 Task: Search Round Trip flight tickets for 1 adult, 1 infant in seat, in Economy from Miami to Cancun to travel on 11-Dec-2023. Cancun to Miami on 26-Dec-2023. Look for the cheapest flights.
Action: Mouse moved to (335, 292)
Screenshot: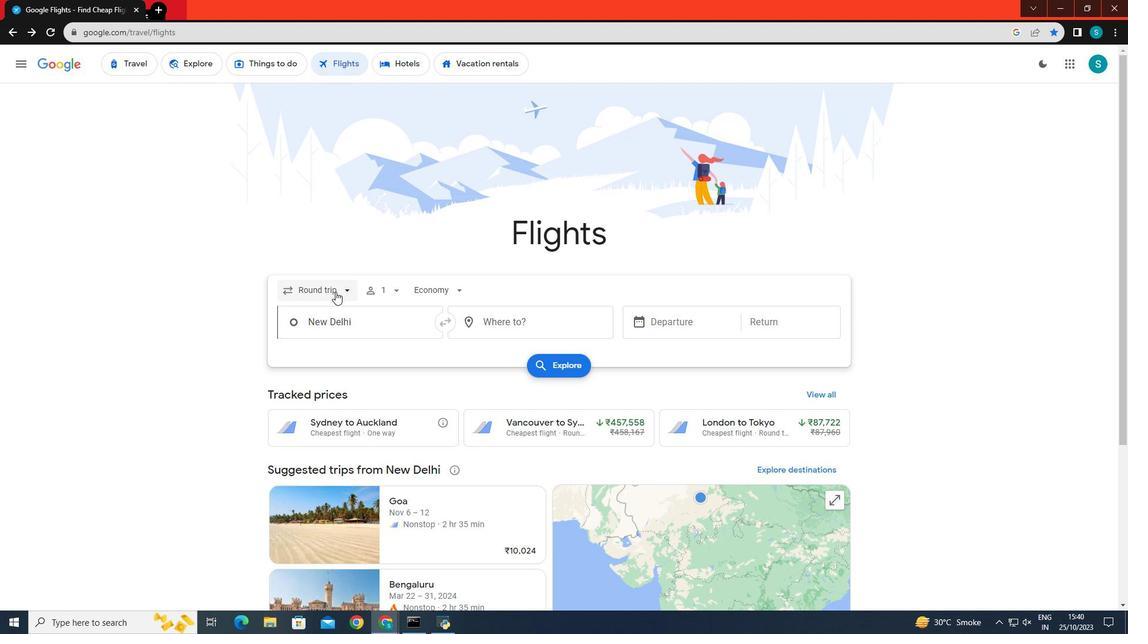 
Action: Mouse pressed left at (335, 292)
Screenshot: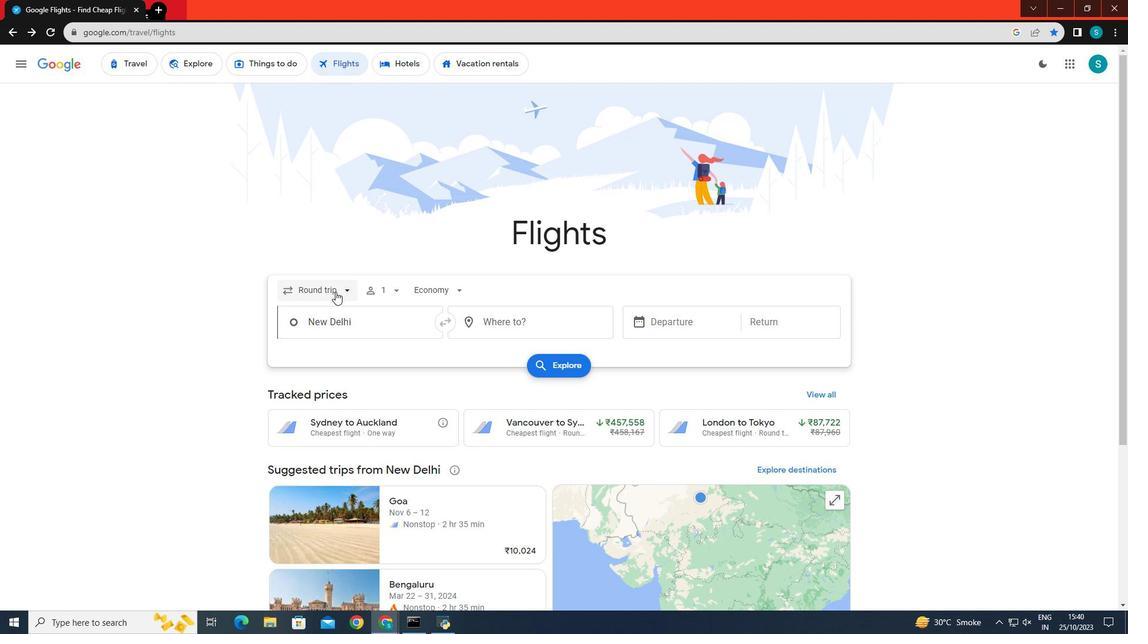 
Action: Mouse moved to (339, 327)
Screenshot: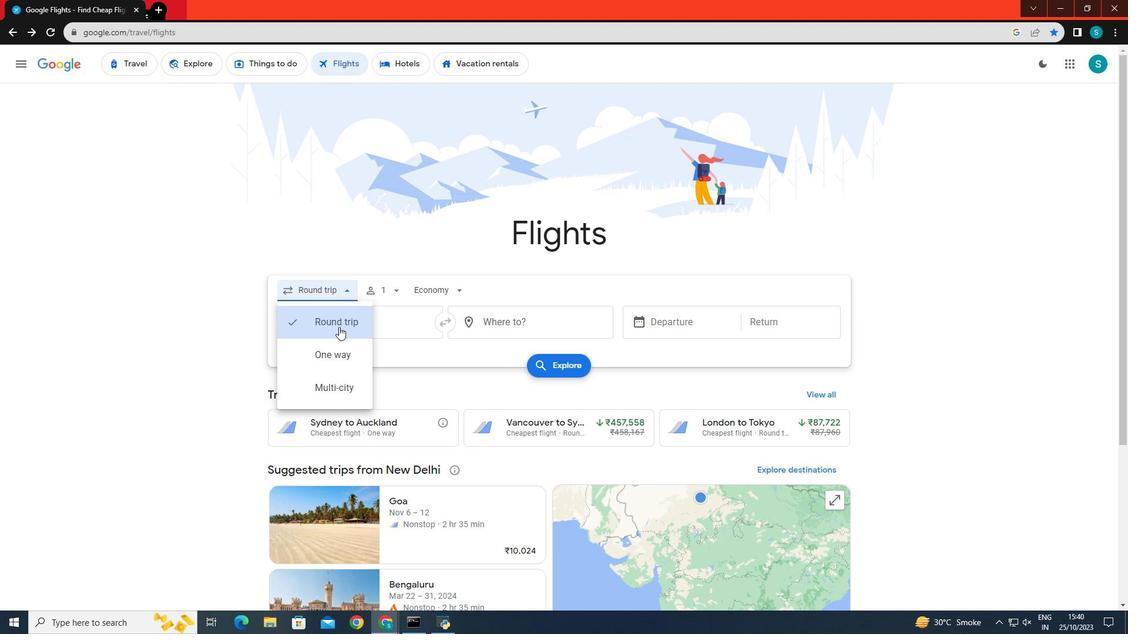 
Action: Mouse pressed left at (339, 327)
Screenshot: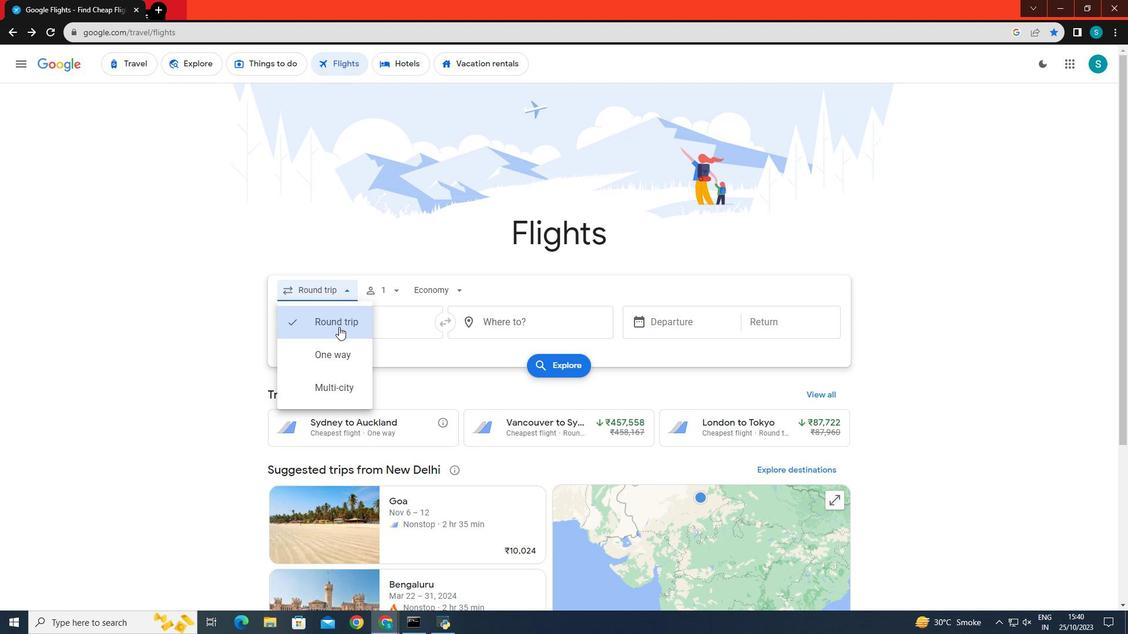
Action: Mouse moved to (383, 288)
Screenshot: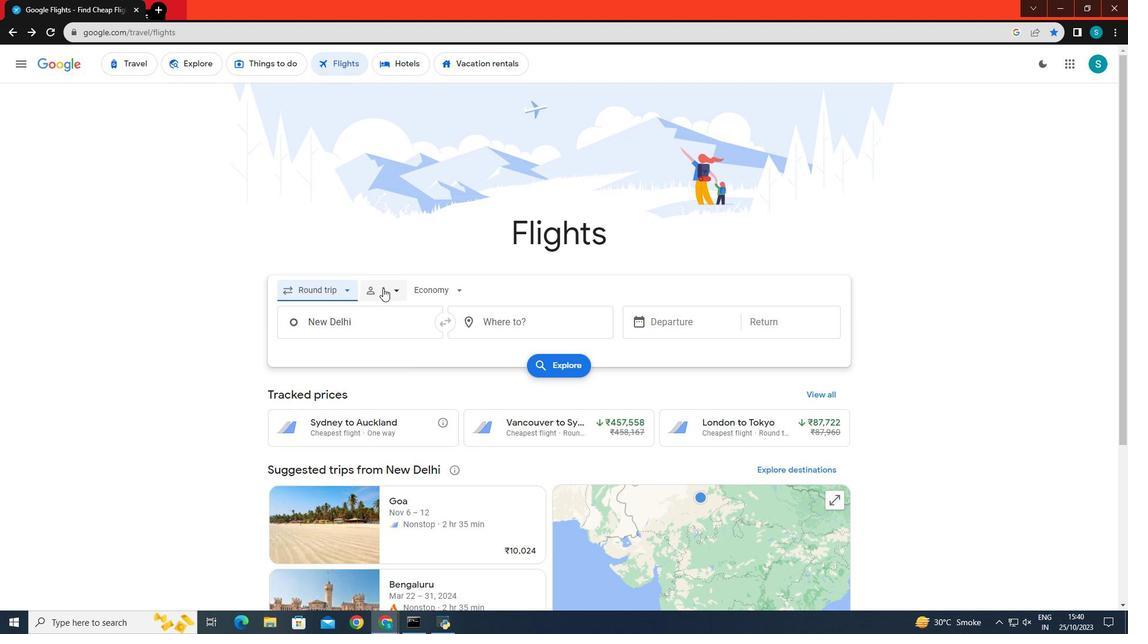 
Action: Mouse pressed left at (383, 288)
Screenshot: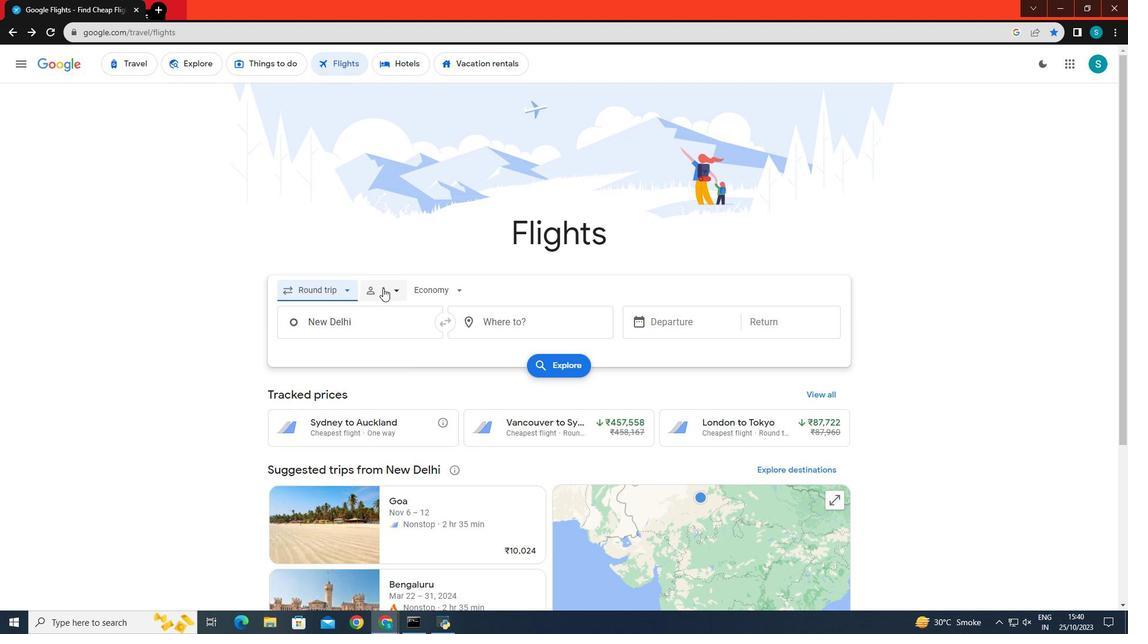 
Action: Mouse moved to (484, 380)
Screenshot: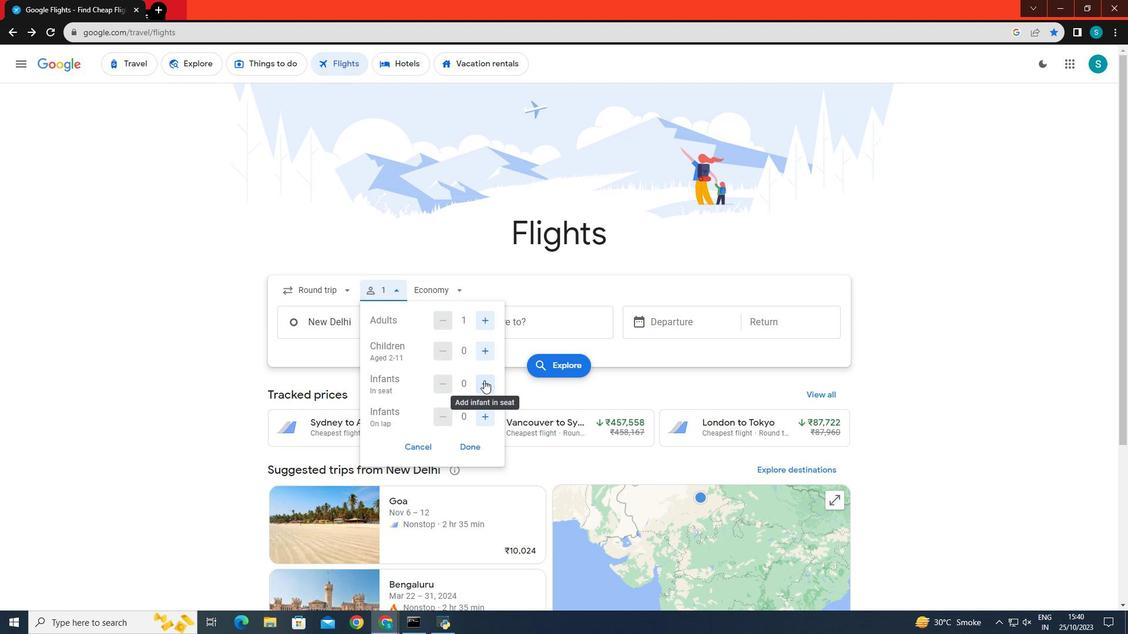 
Action: Mouse pressed left at (484, 380)
Screenshot: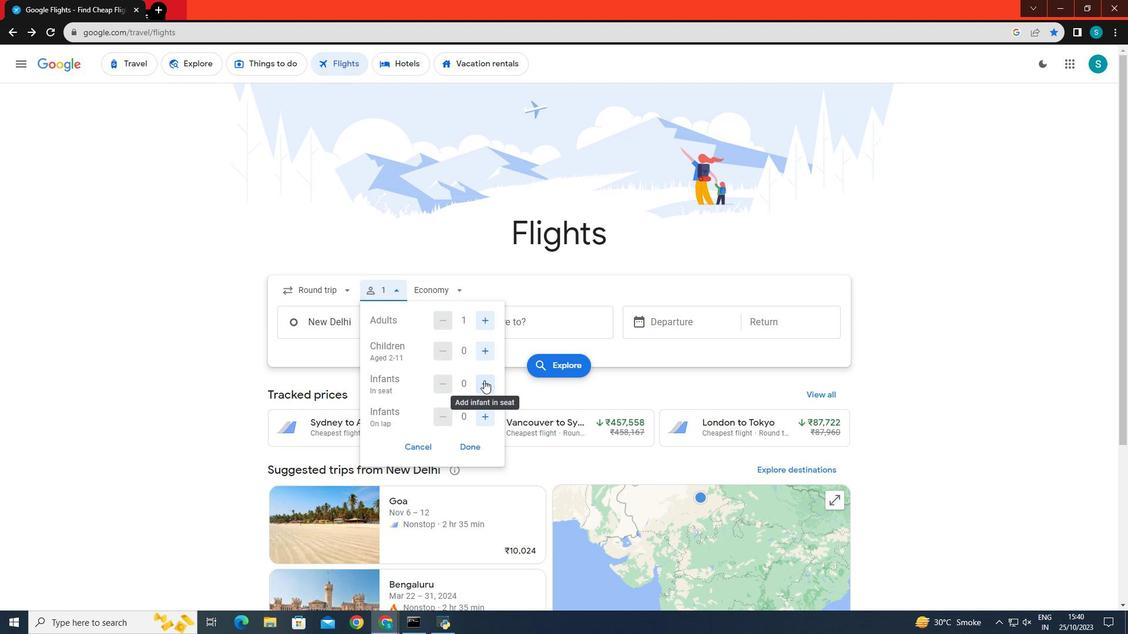 
Action: Mouse moved to (475, 448)
Screenshot: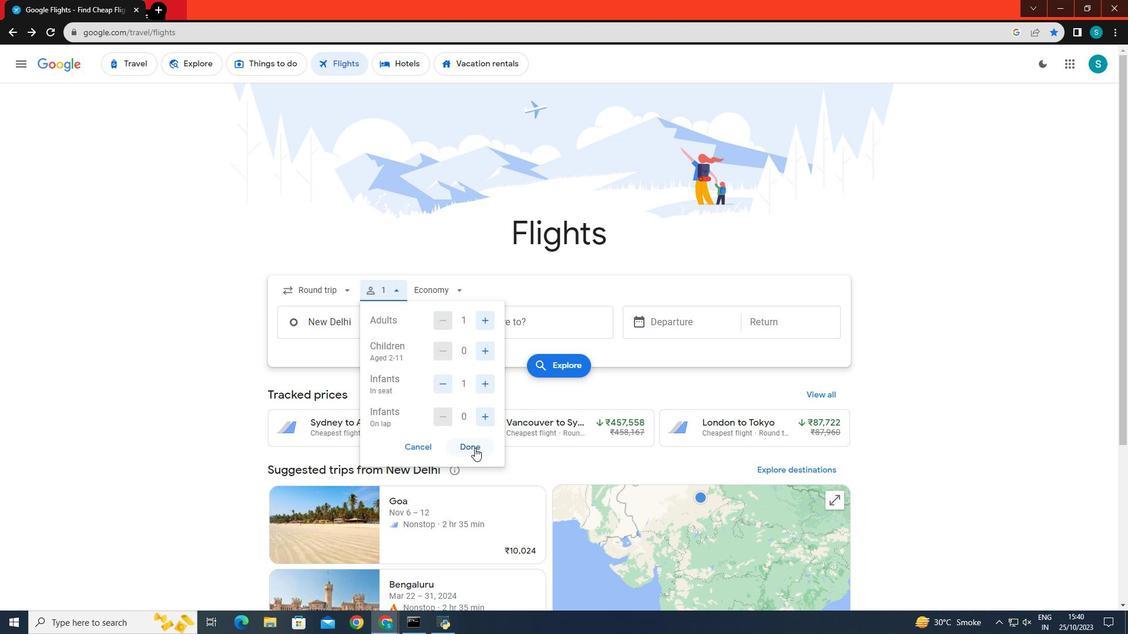 
Action: Mouse pressed left at (475, 448)
Screenshot: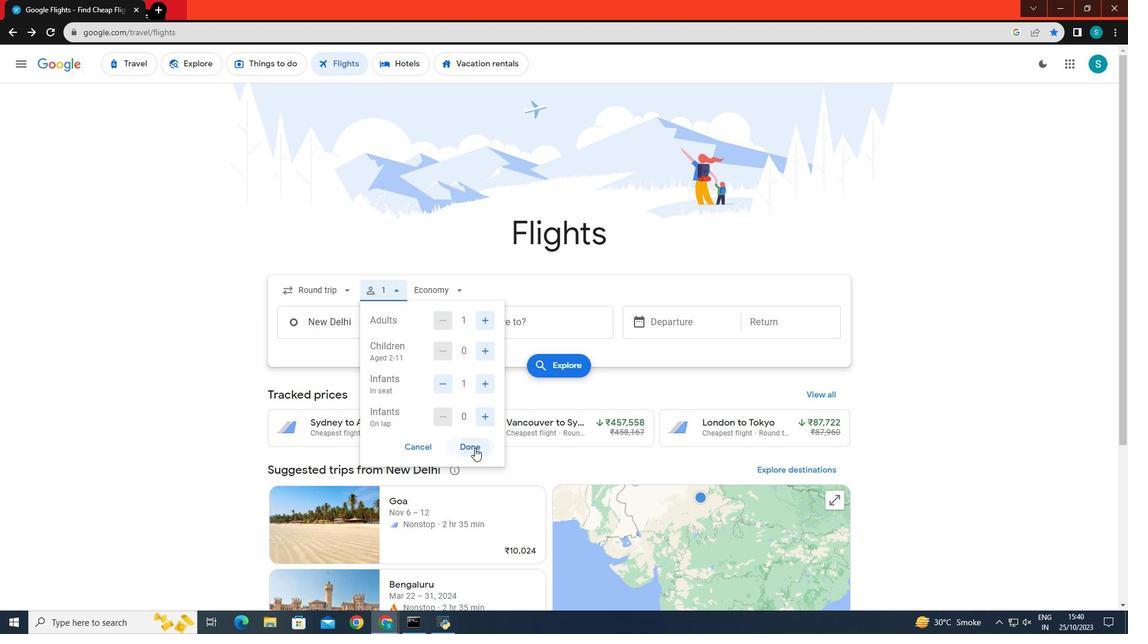 
Action: Mouse moved to (430, 291)
Screenshot: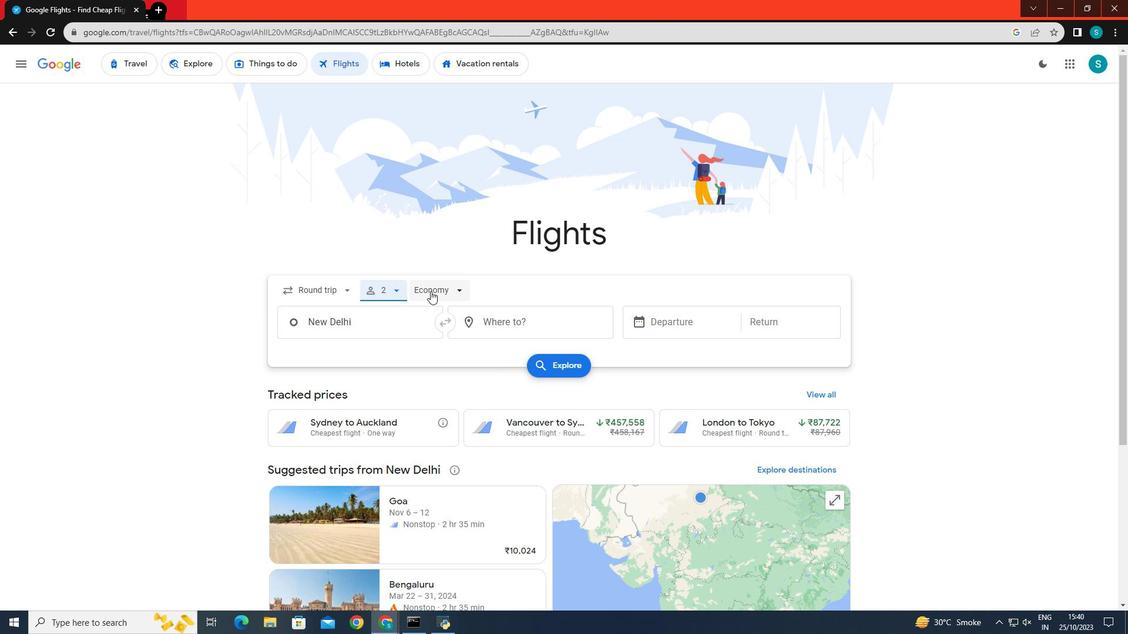 
Action: Mouse pressed left at (430, 291)
Screenshot: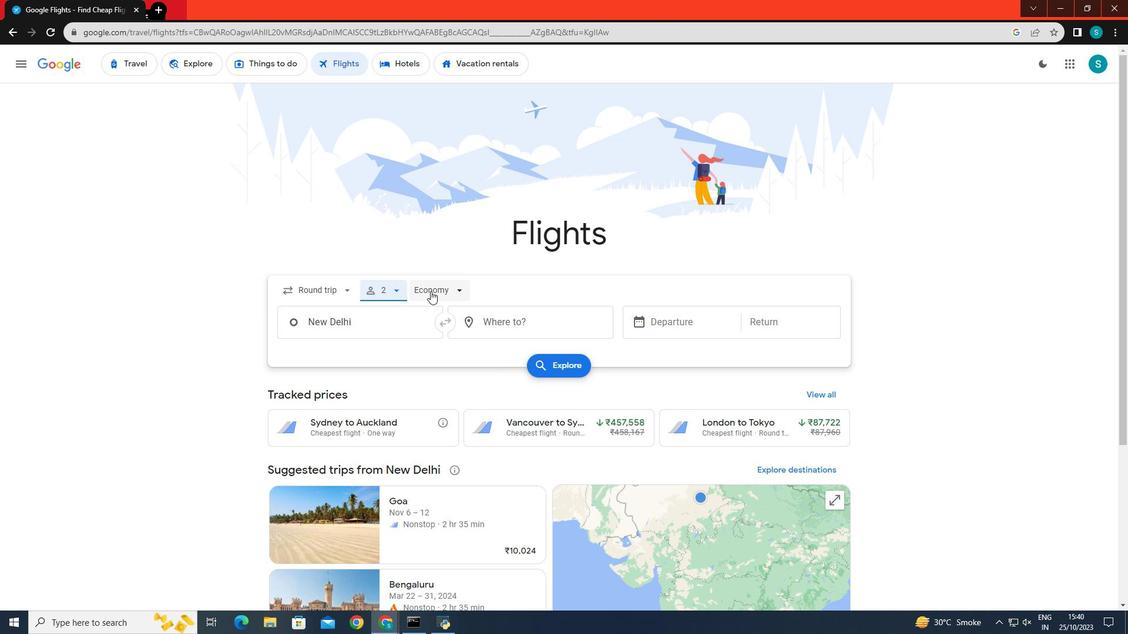 
Action: Mouse moved to (442, 326)
Screenshot: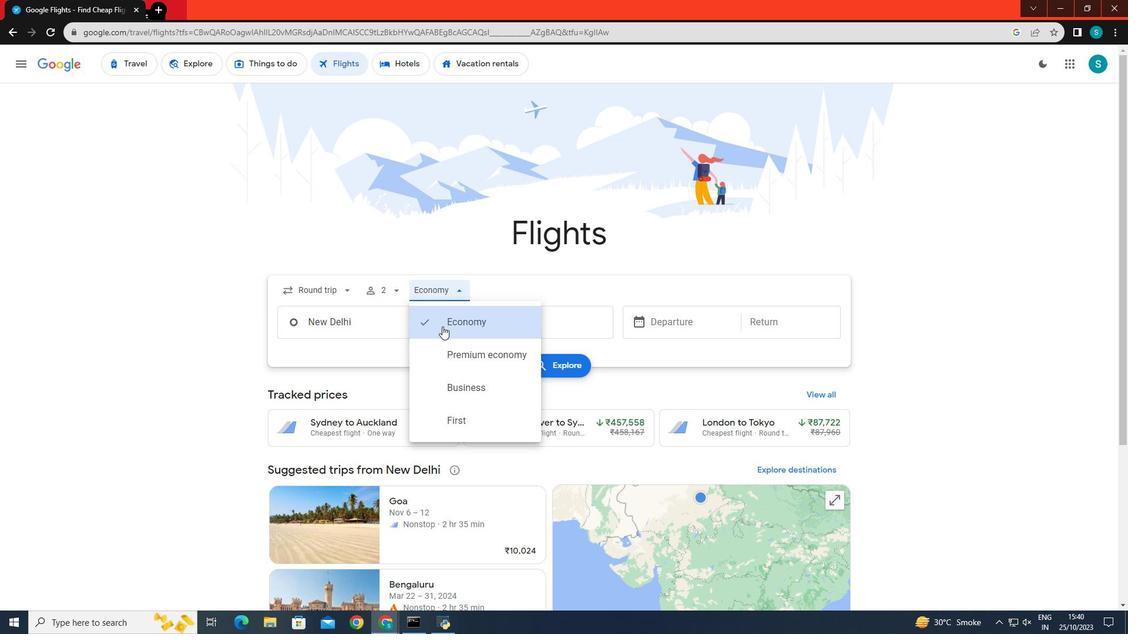 
Action: Mouse pressed left at (442, 326)
Screenshot: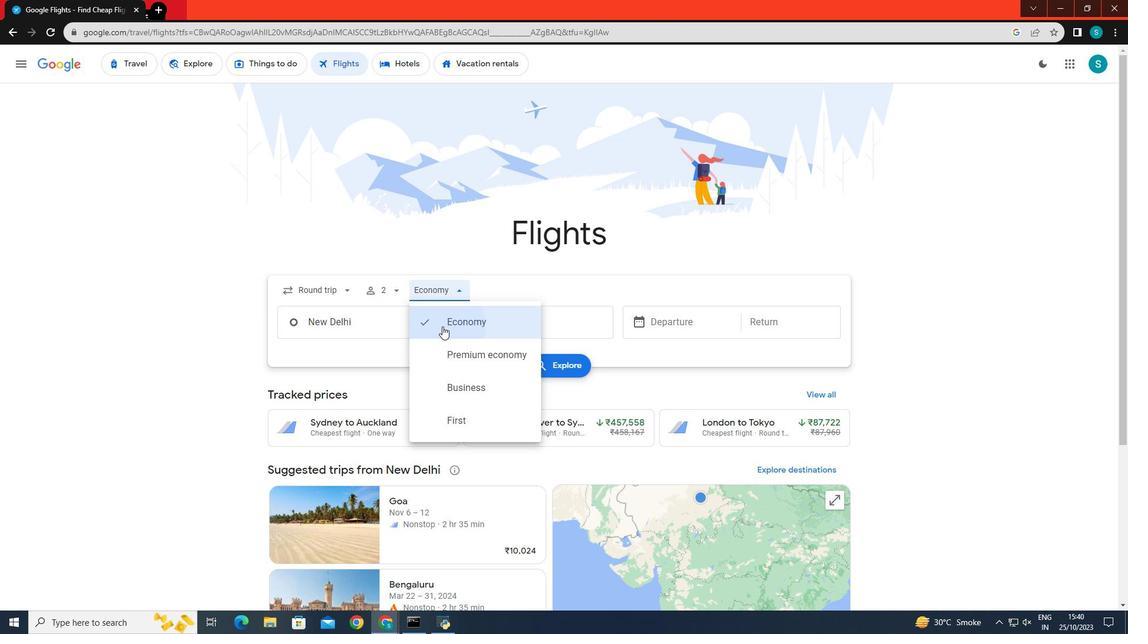 
Action: Mouse moved to (394, 321)
Screenshot: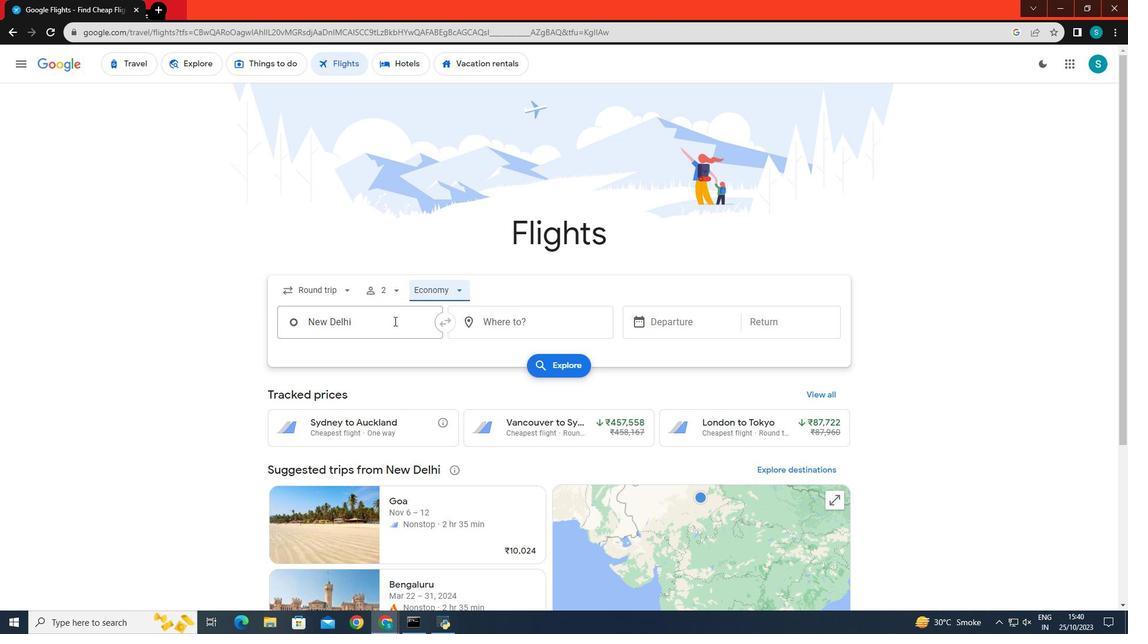
Action: Mouse pressed left at (394, 321)
Screenshot: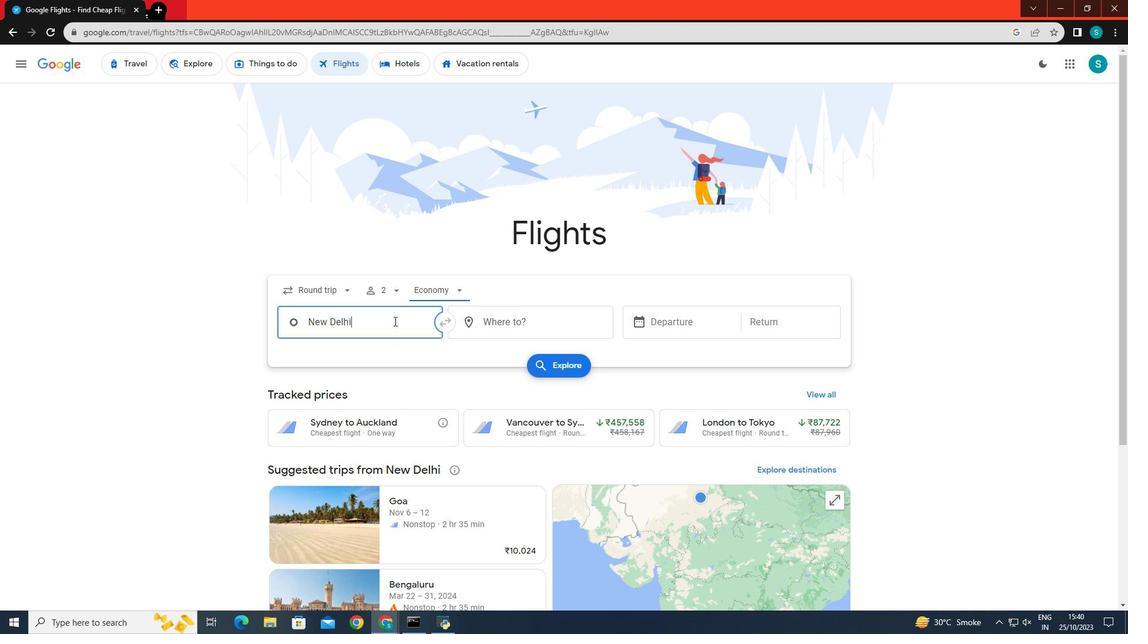 
Action: Mouse moved to (335, 281)
Screenshot: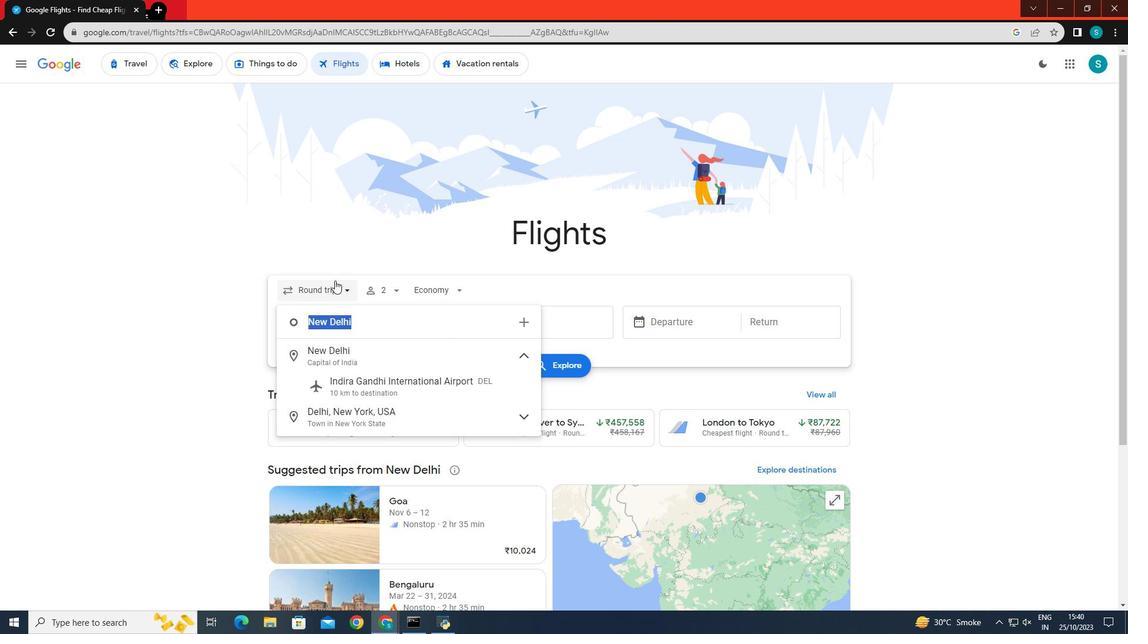 
Action: Key pressed <Key.backspace><Key.caps_lock>M<Key.caps_lock>iami,
Screenshot: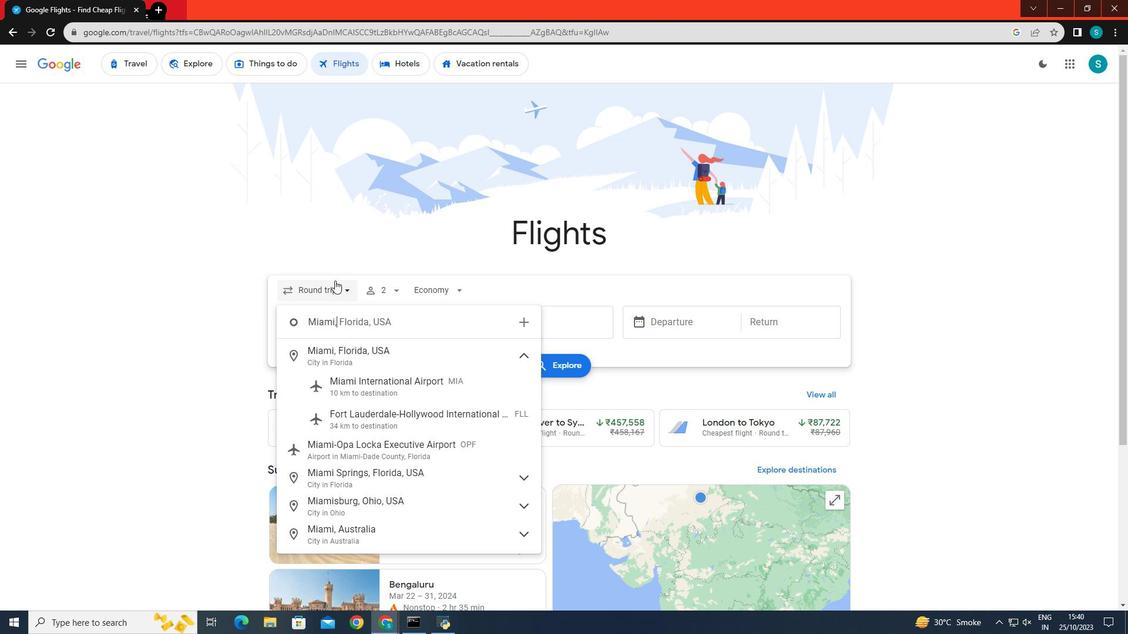 
Action: Mouse moved to (393, 379)
Screenshot: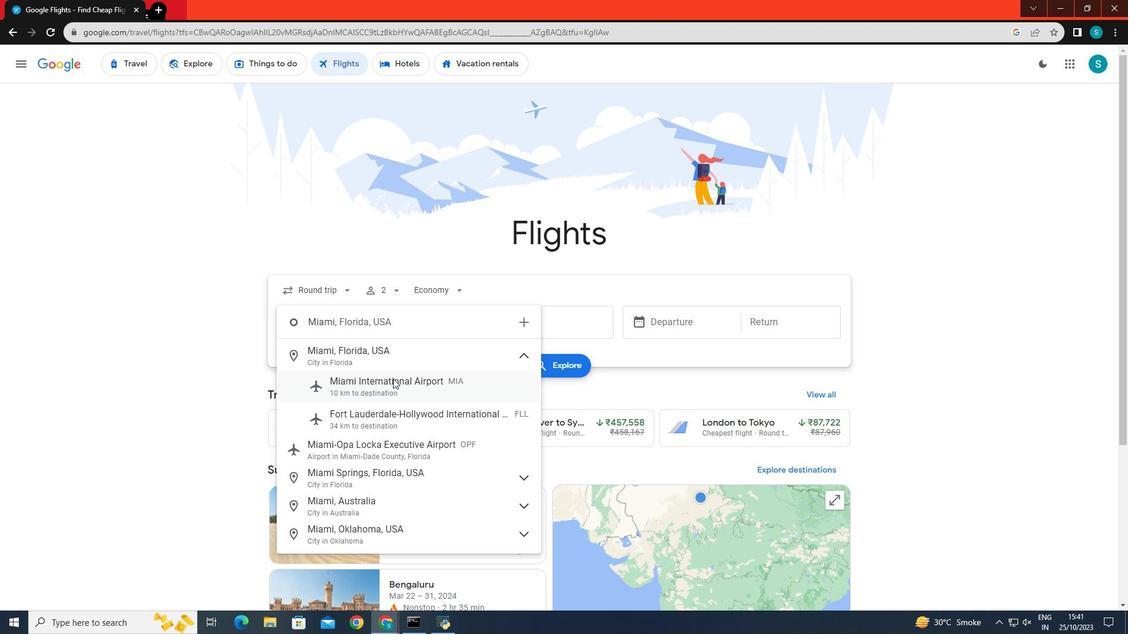 
Action: Mouse pressed left at (393, 379)
Screenshot: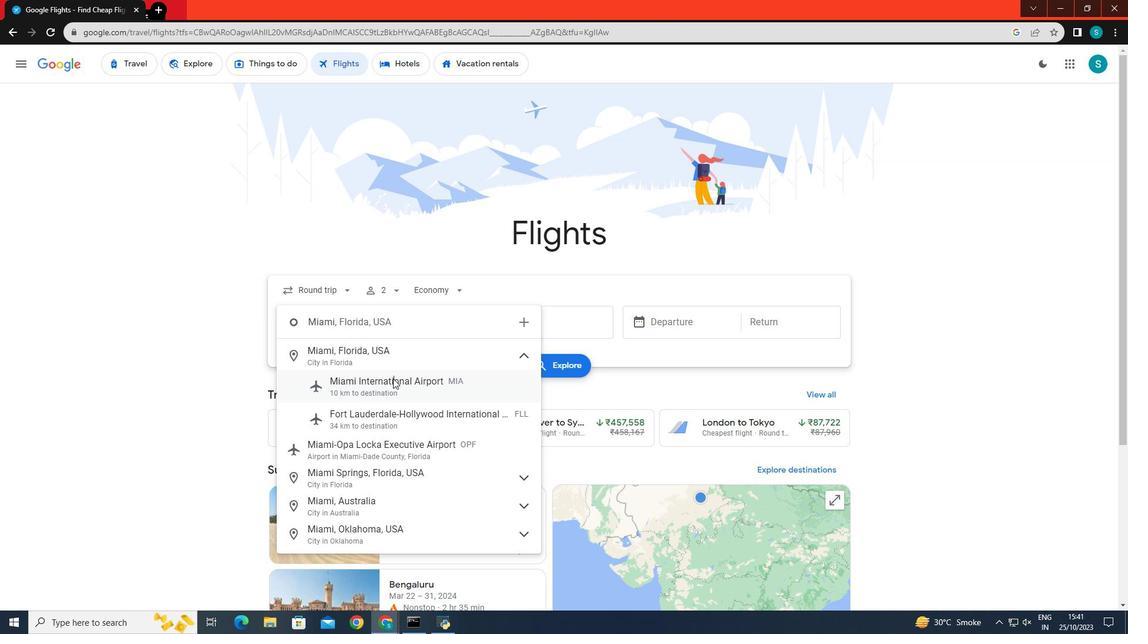 
Action: Mouse moved to (499, 318)
Screenshot: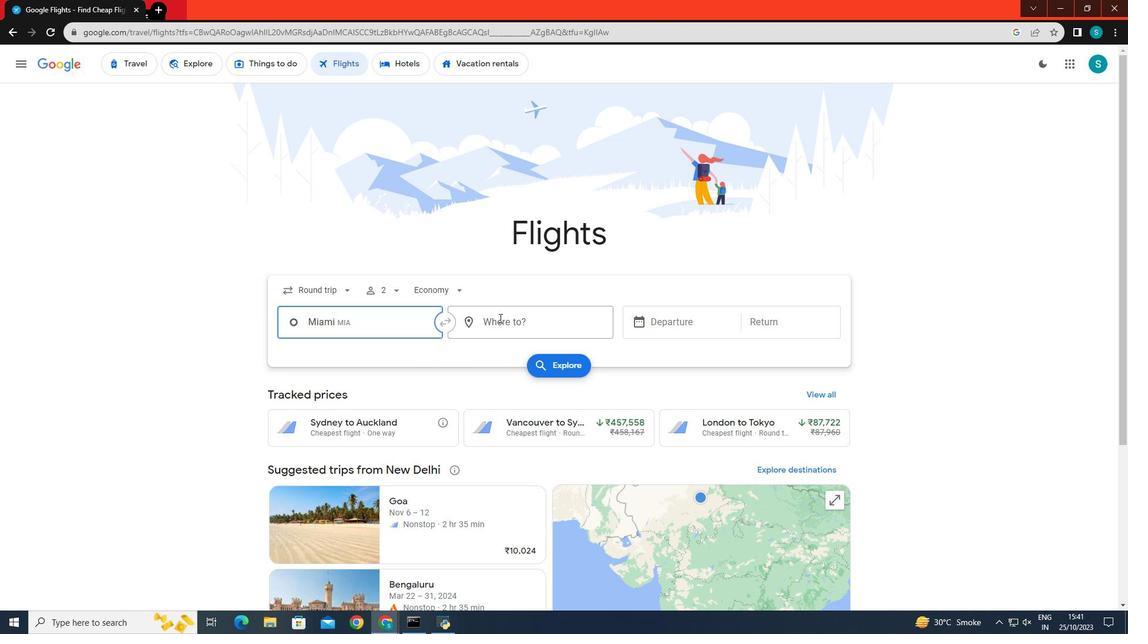 
Action: Mouse pressed left at (499, 318)
Screenshot: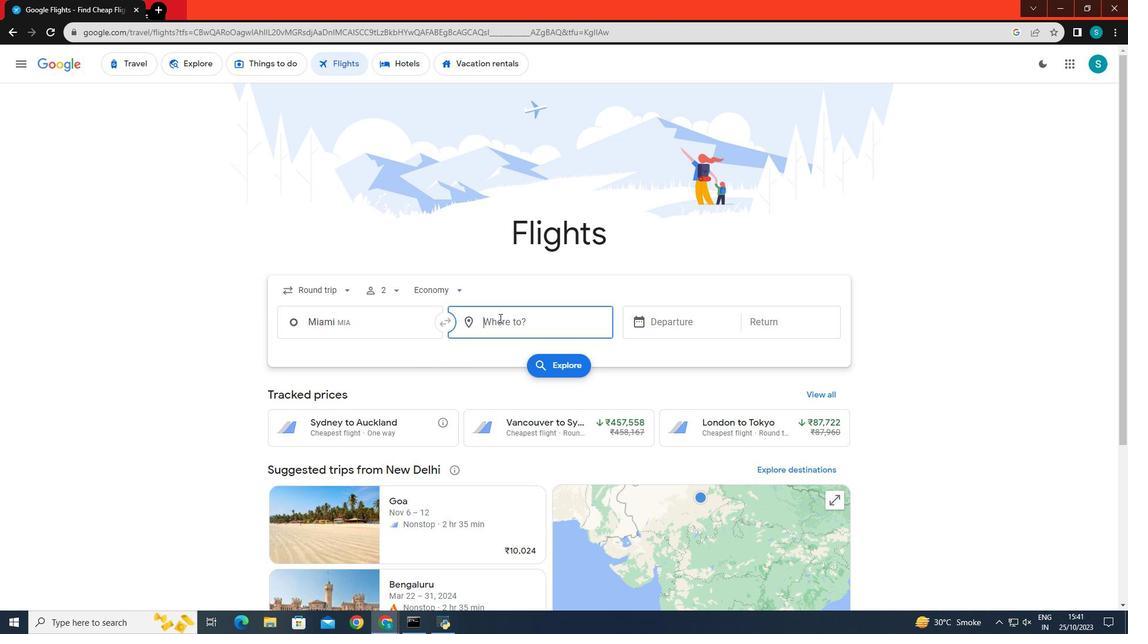 
Action: Mouse moved to (435, 302)
Screenshot: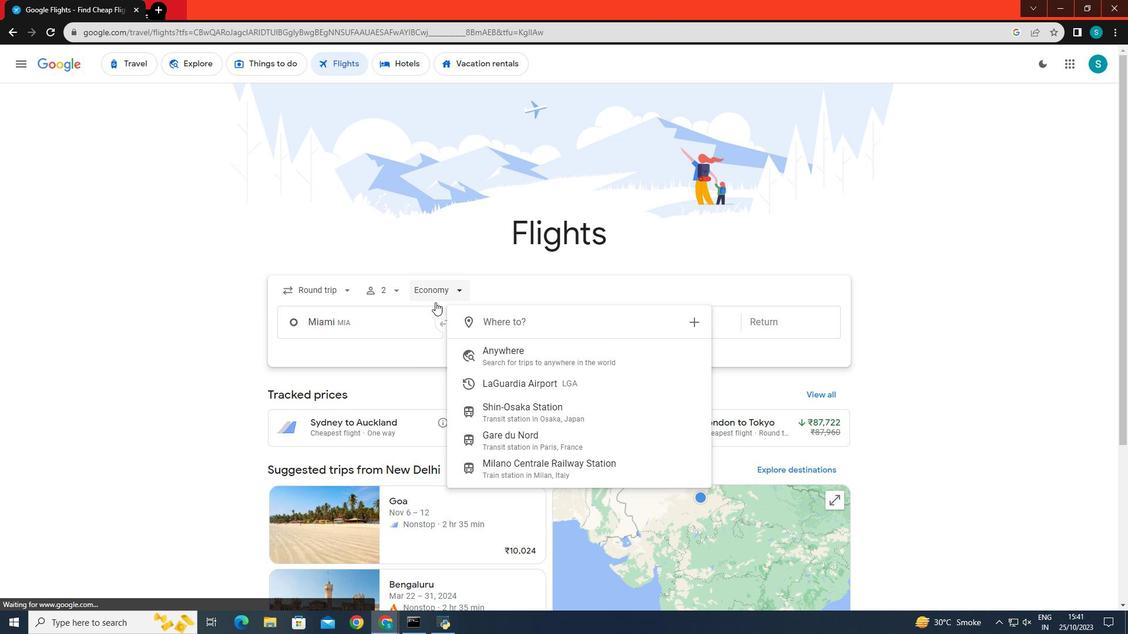 
Action: Key pressed <Key.caps_lock>C<Key.caps_lock>ancun
Screenshot: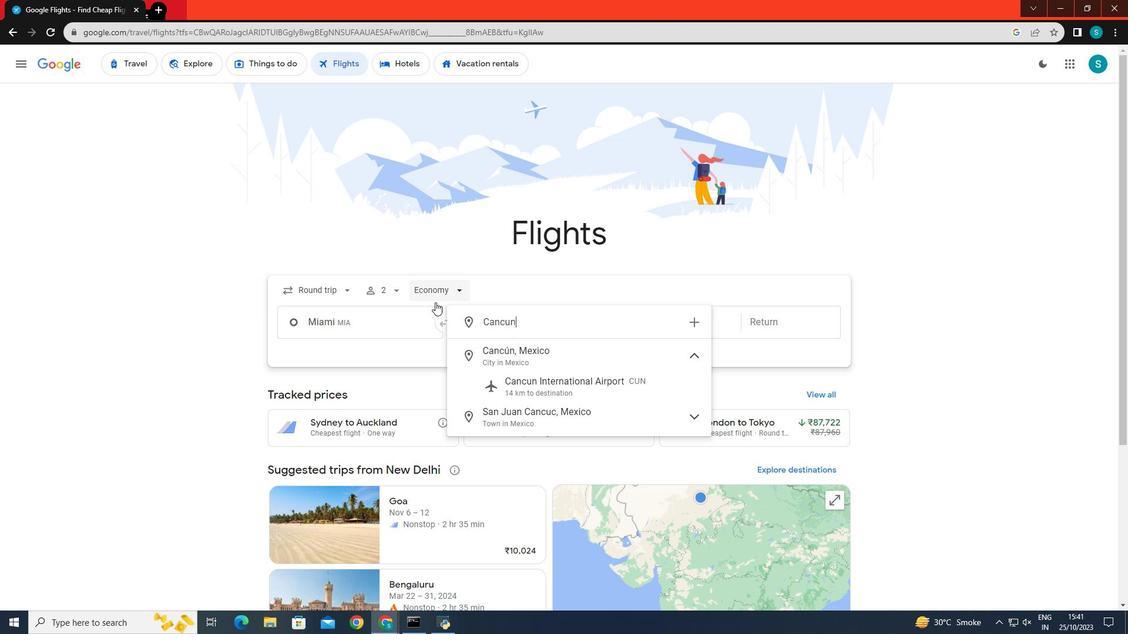 
Action: Mouse moved to (509, 383)
Screenshot: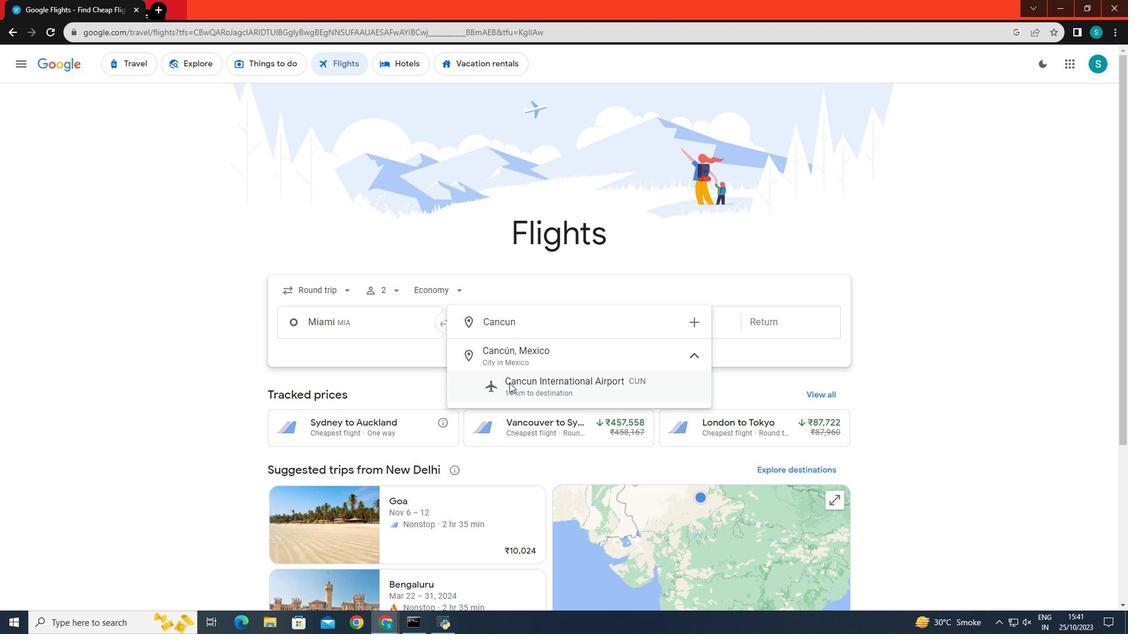 
Action: Mouse pressed left at (509, 383)
Screenshot: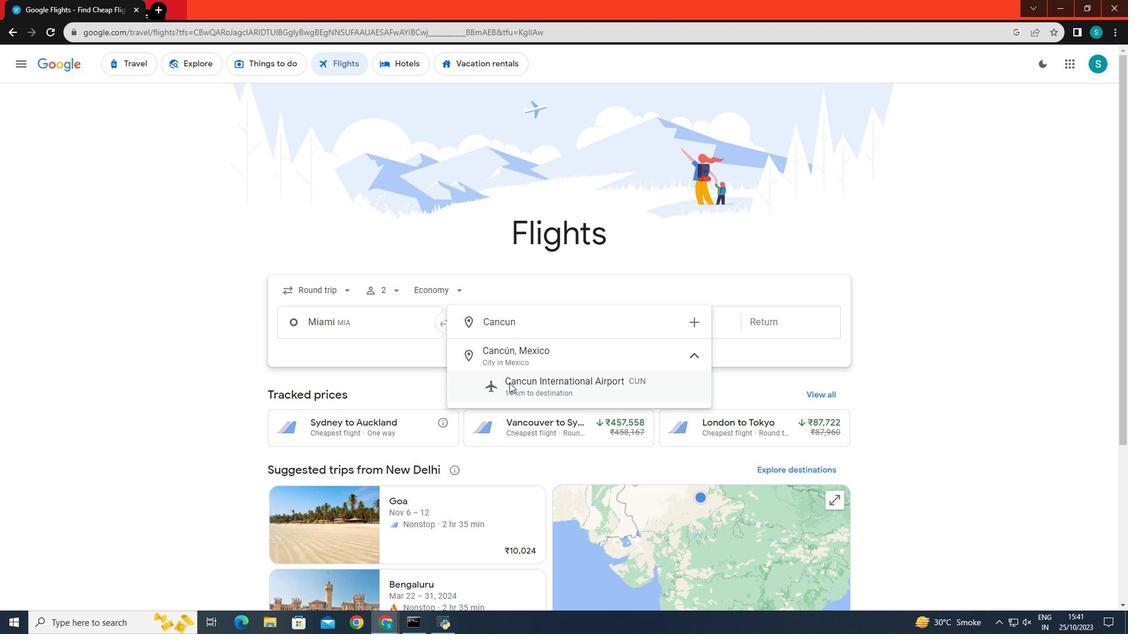 
Action: Mouse moved to (667, 325)
Screenshot: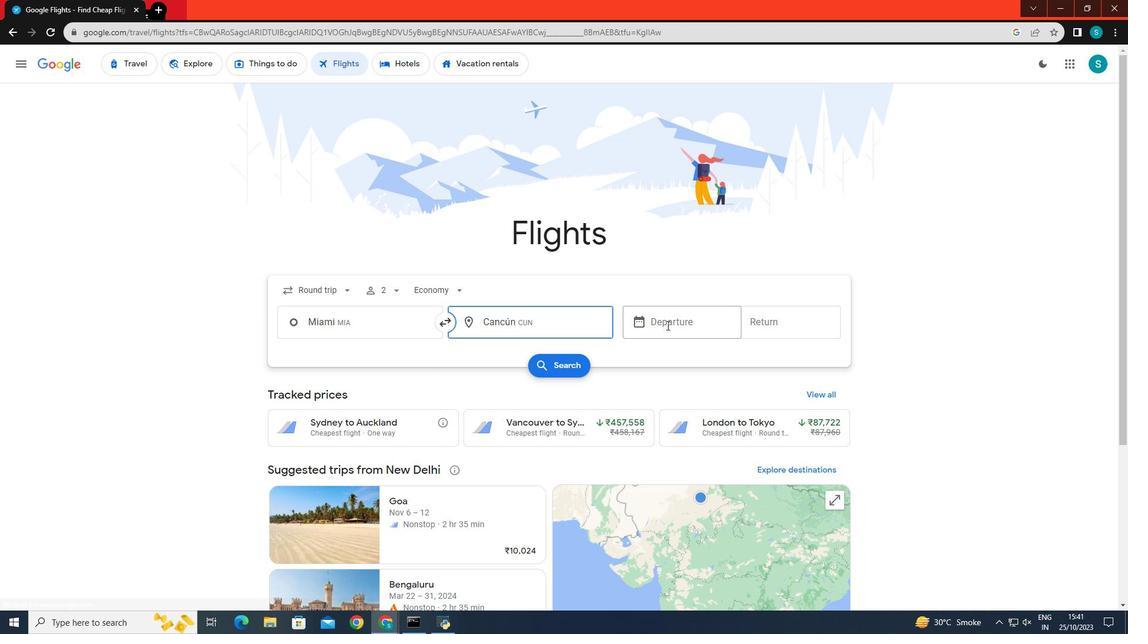 
Action: Mouse pressed left at (667, 325)
Screenshot: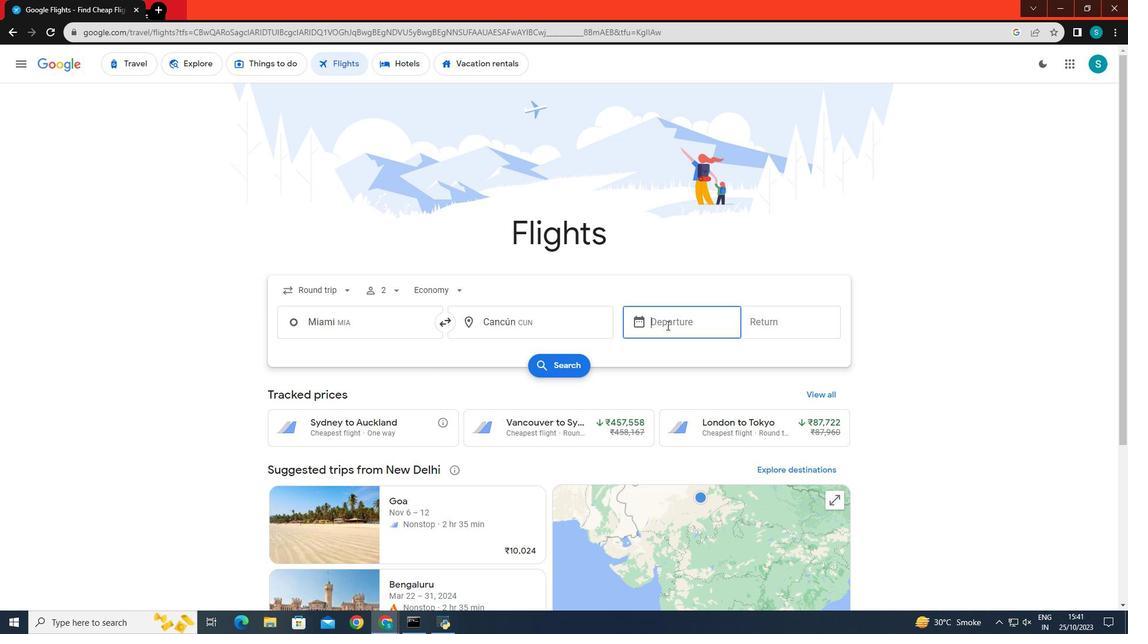 
Action: Mouse moved to (845, 436)
Screenshot: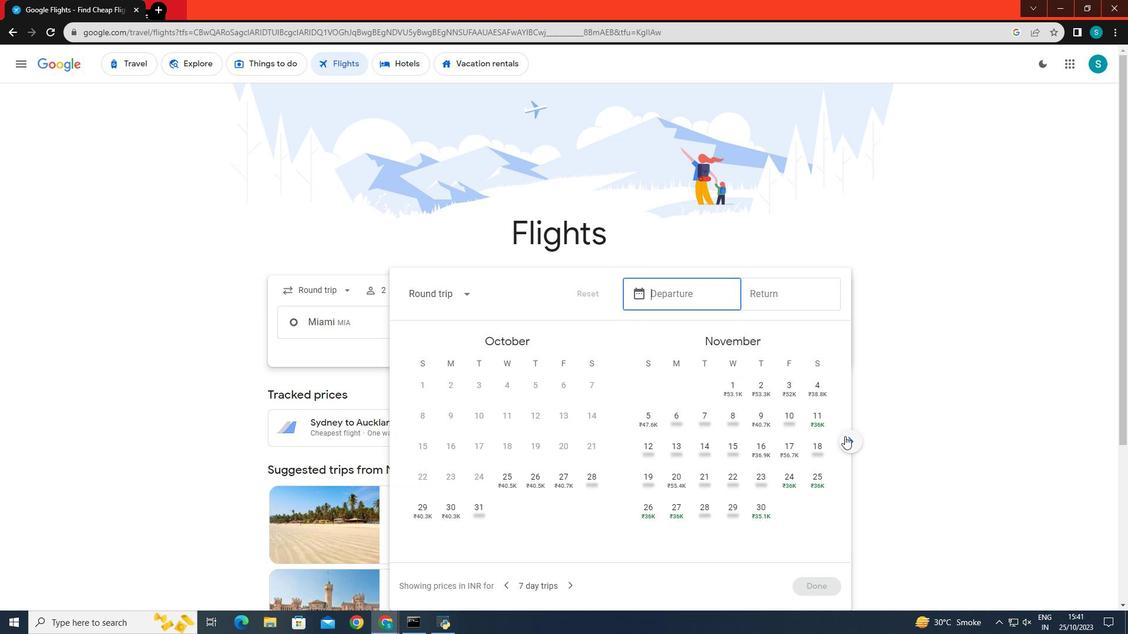 
Action: Mouse pressed left at (845, 436)
Screenshot: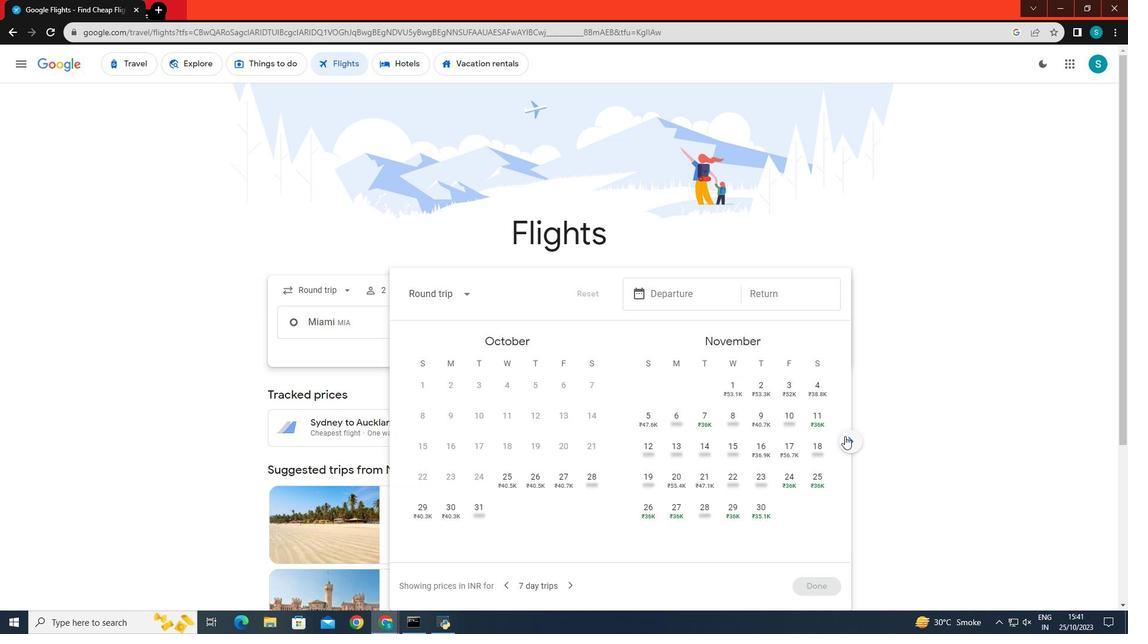 
Action: Mouse moved to (677, 443)
Screenshot: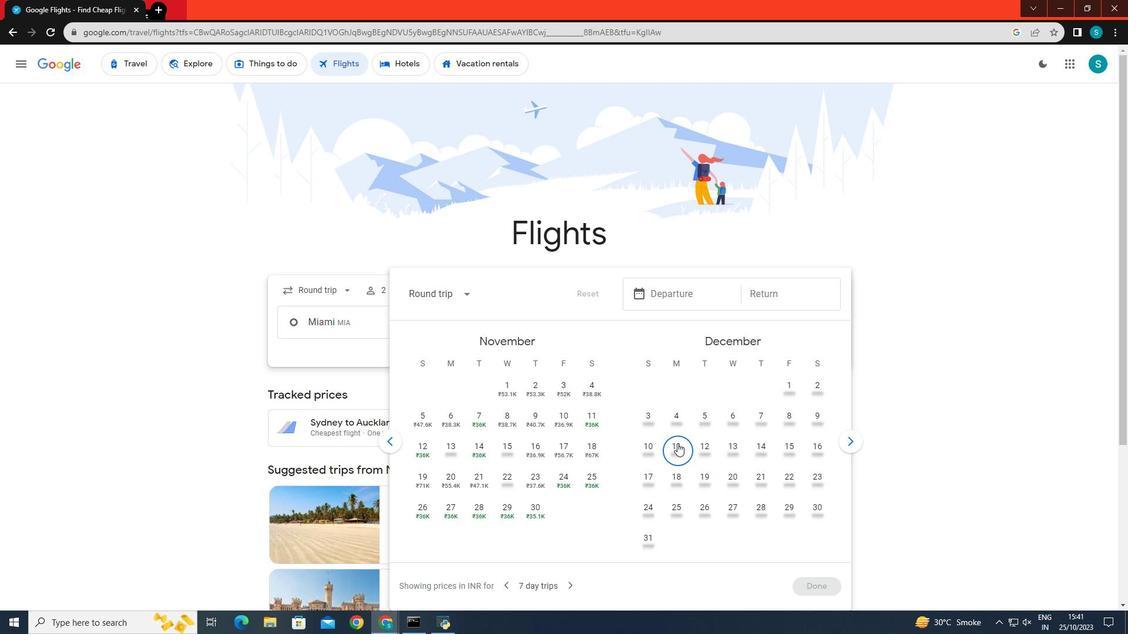 
Action: Mouse pressed left at (677, 443)
Screenshot: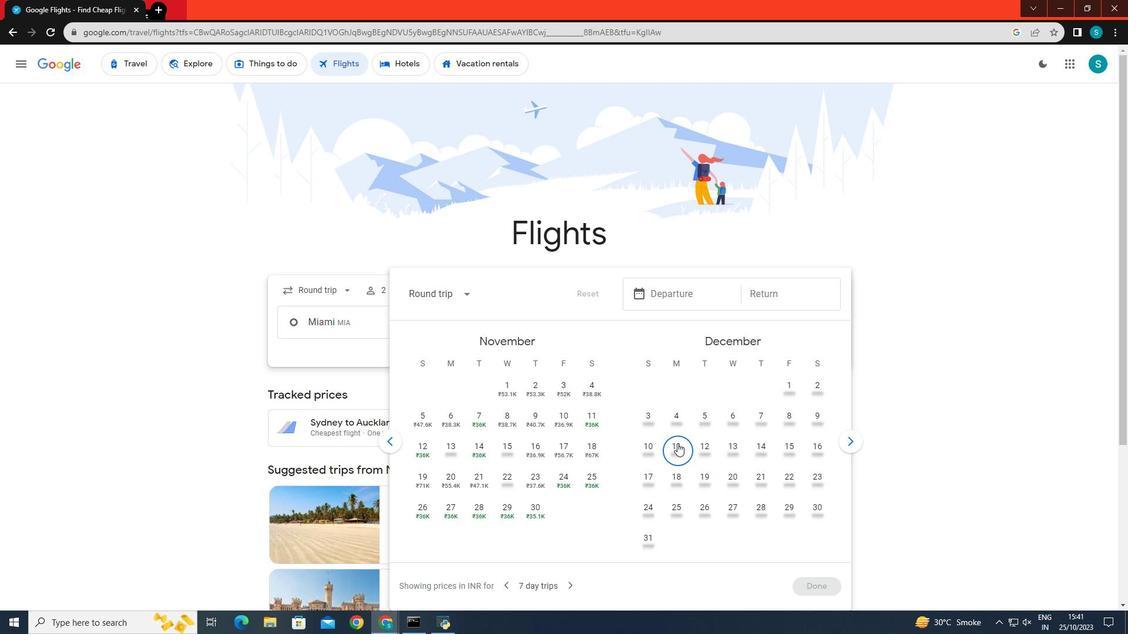 
Action: Mouse moved to (696, 504)
Screenshot: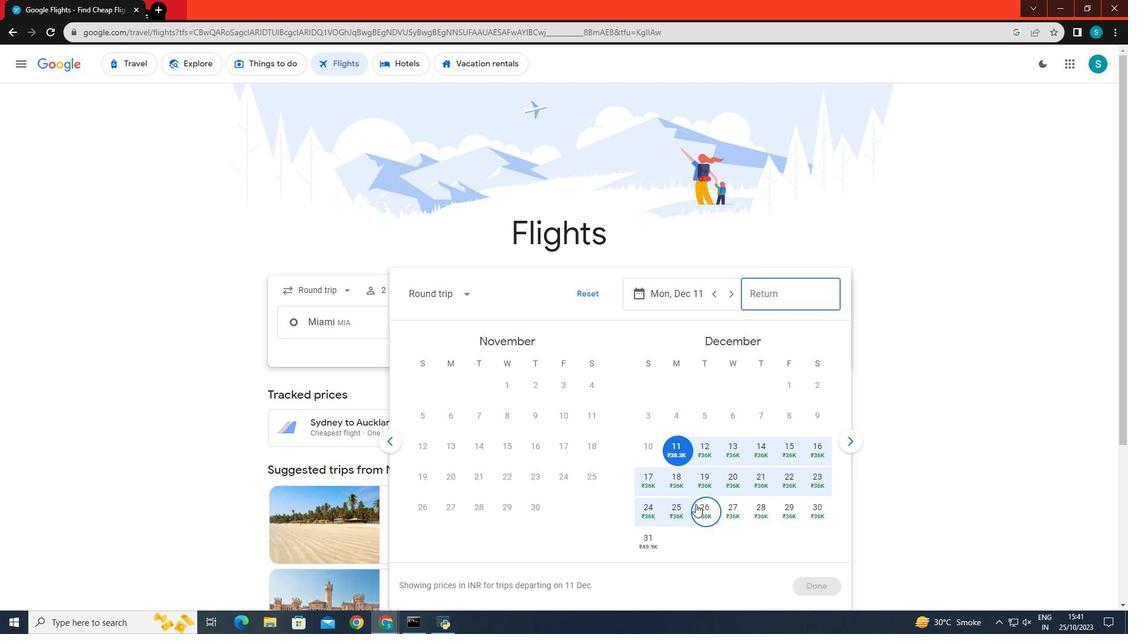 
Action: Mouse pressed left at (696, 504)
Screenshot: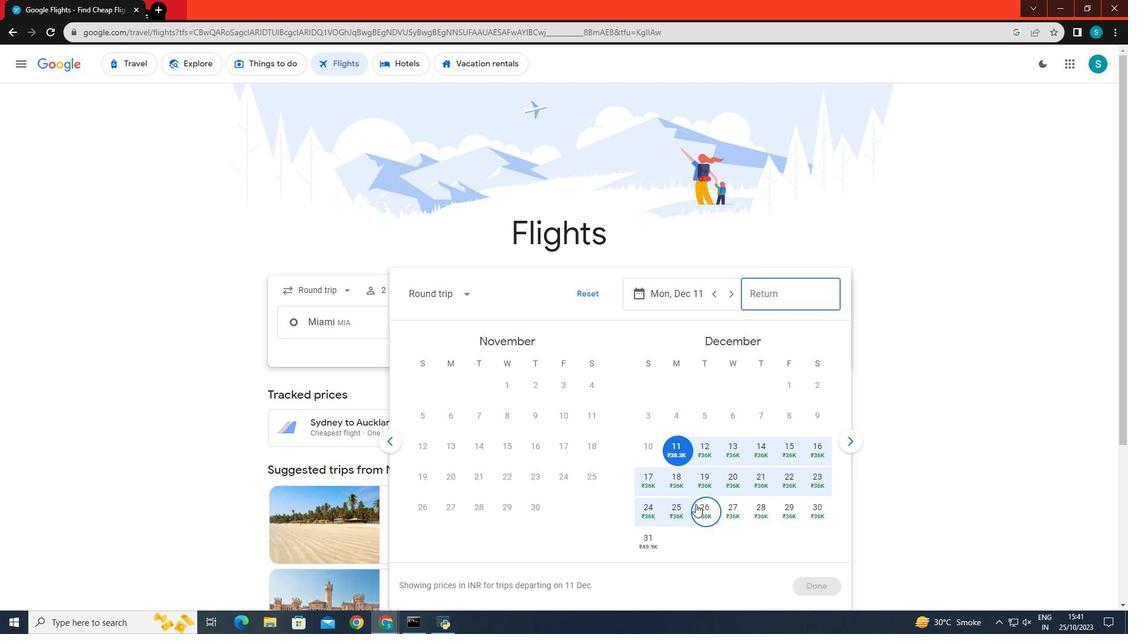 
Action: Mouse moved to (803, 582)
Screenshot: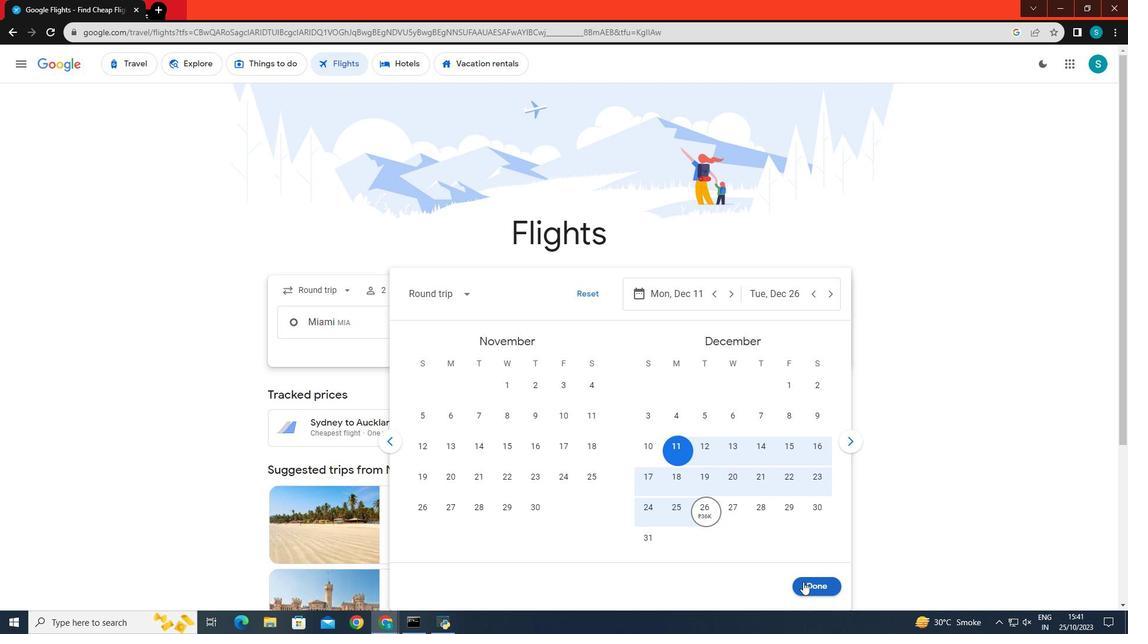 
Action: Mouse pressed left at (803, 582)
Screenshot: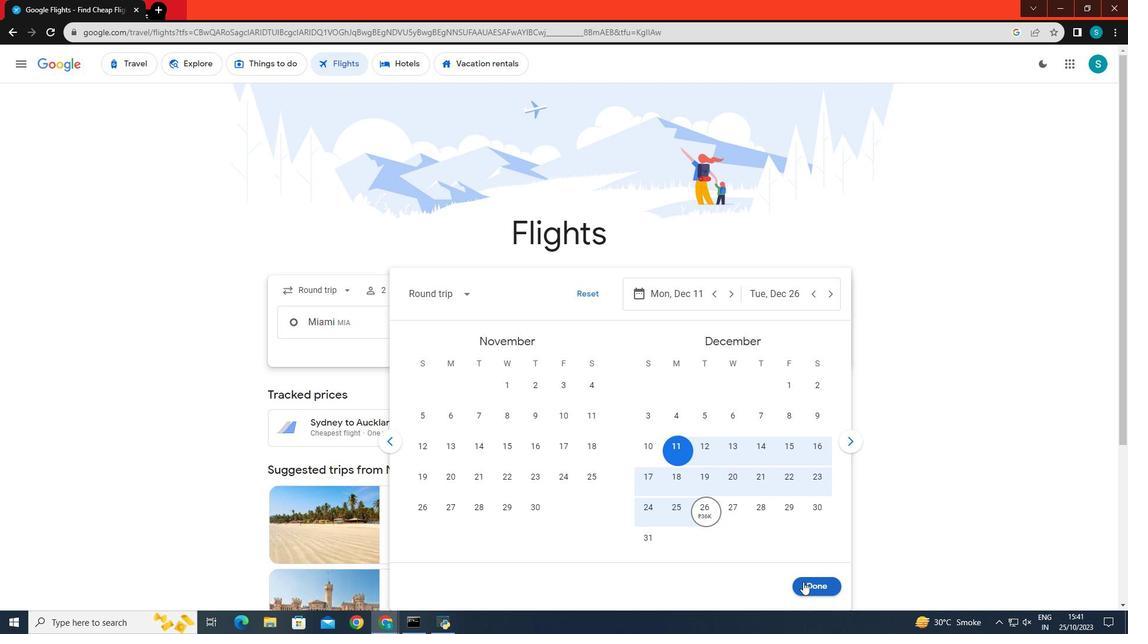 
Action: Mouse moved to (570, 360)
Screenshot: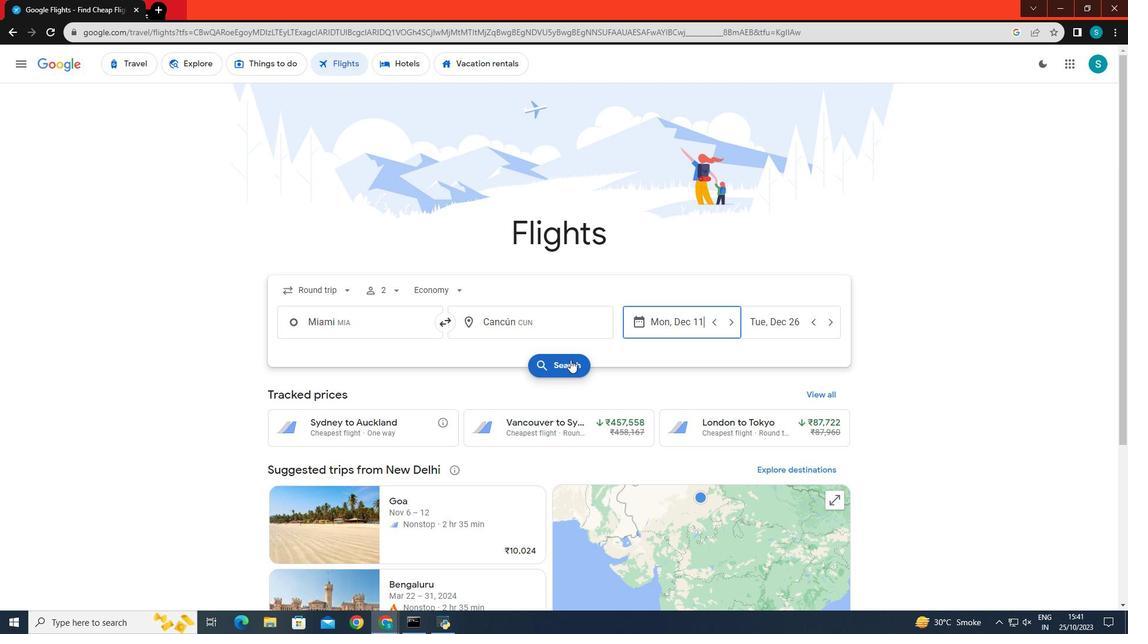 
Action: Mouse pressed left at (570, 360)
Screenshot: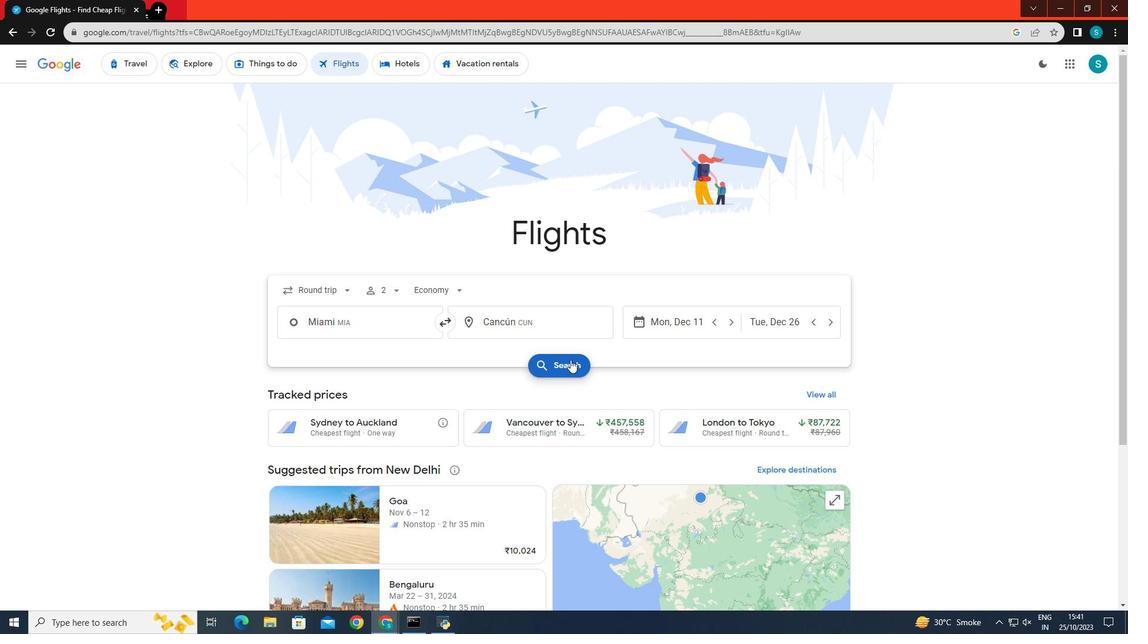 
Action: Mouse moved to (844, 271)
Screenshot: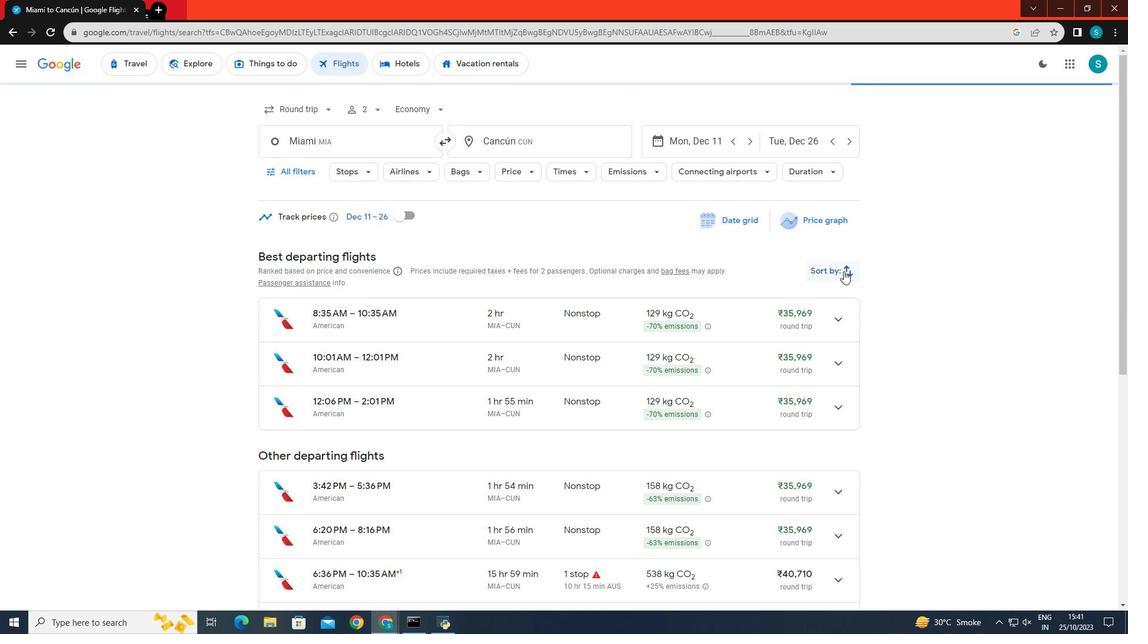 
Action: Mouse pressed left at (844, 271)
Screenshot: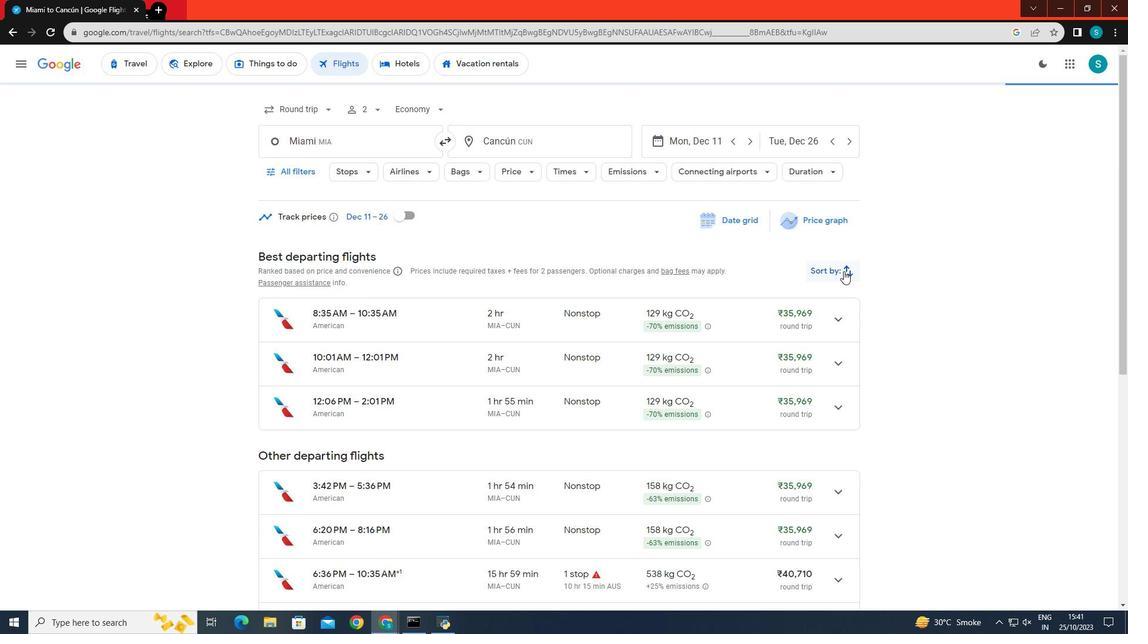 
Action: Mouse moved to (814, 335)
Screenshot: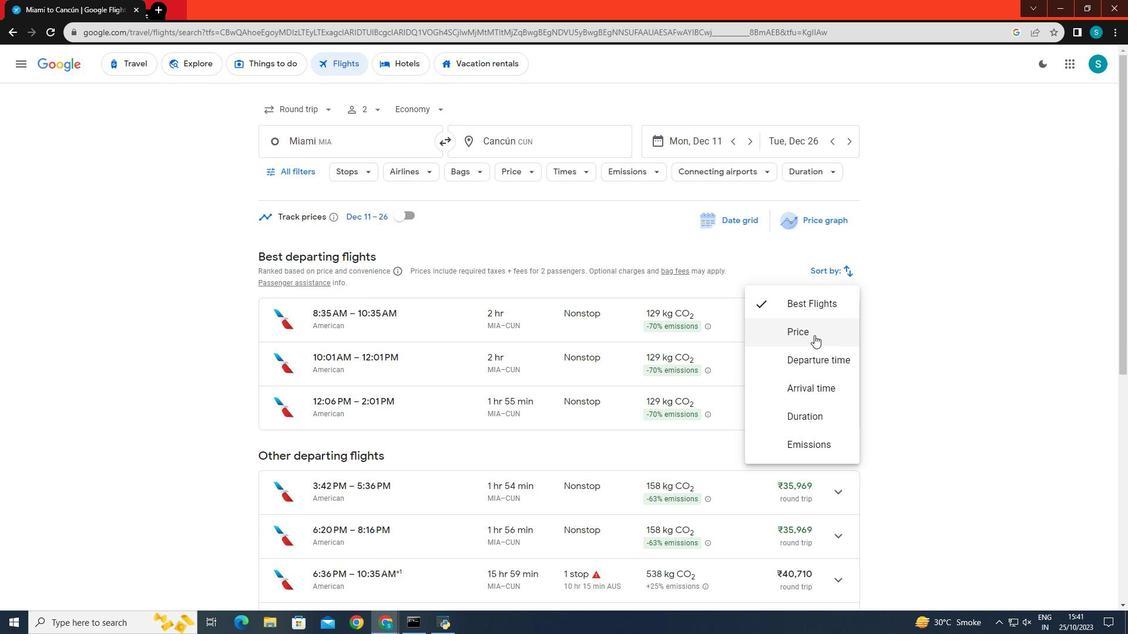 
Action: Mouse pressed left at (814, 335)
Screenshot: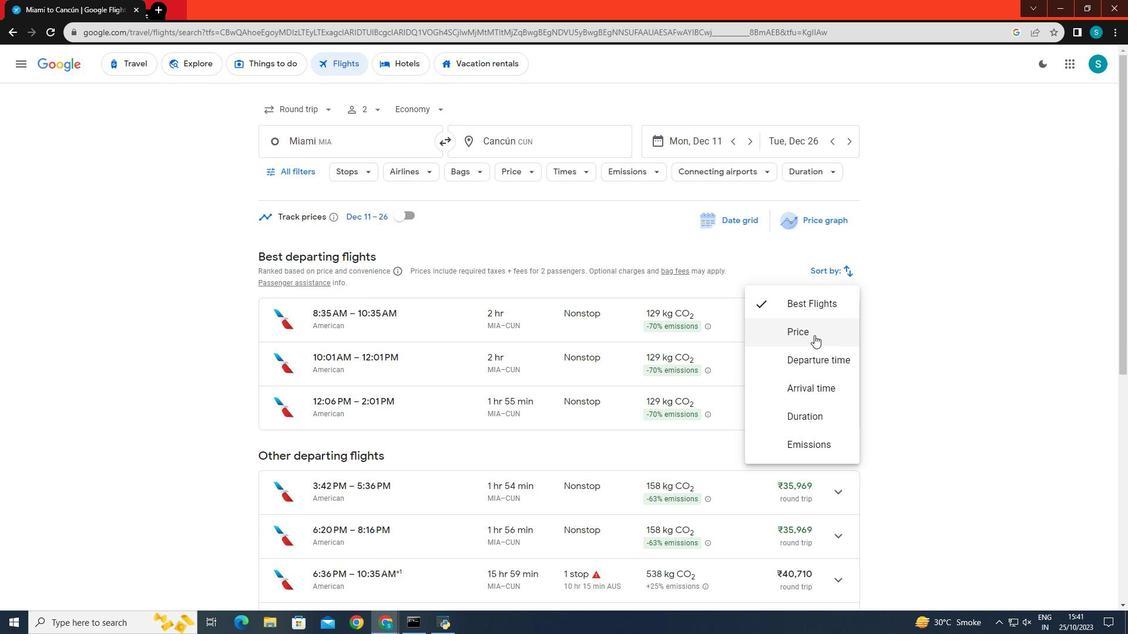 
Action: Mouse moved to (842, 279)
Screenshot: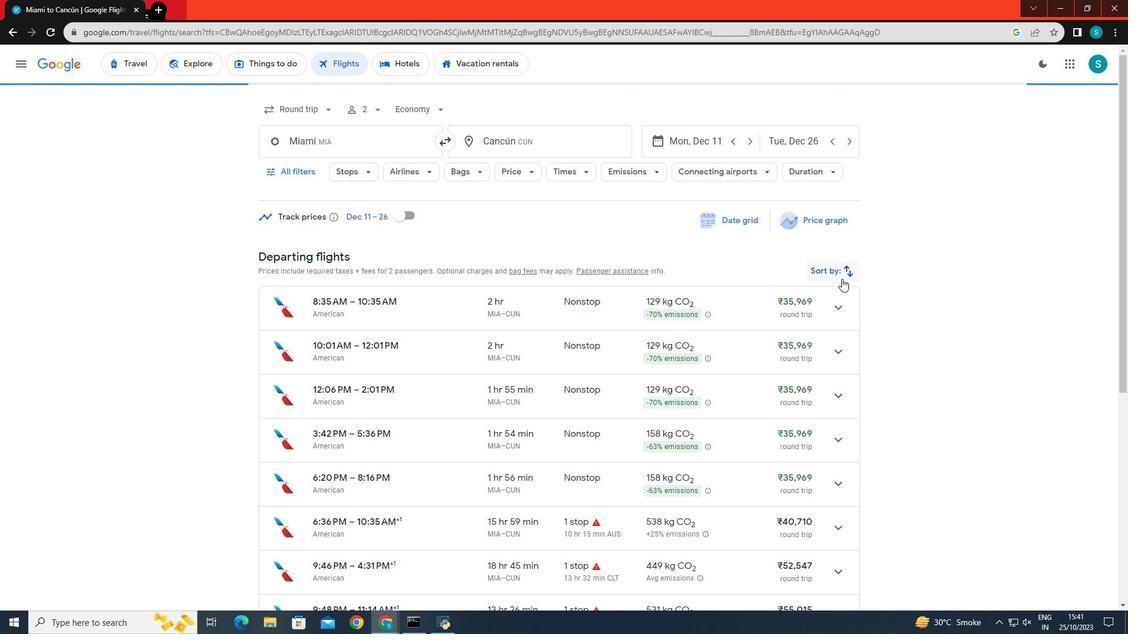
